 Task: Set the terrestrial reception parameters guard interval to 1/128.
Action: Mouse moved to (107, 13)
Screenshot: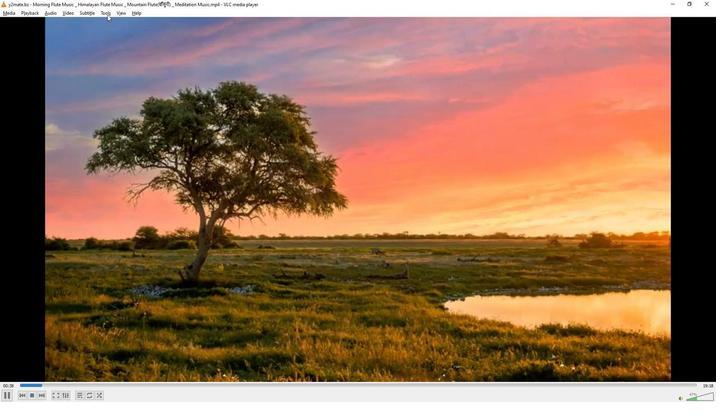 
Action: Mouse pressed left at (107, 13)
Screenshot: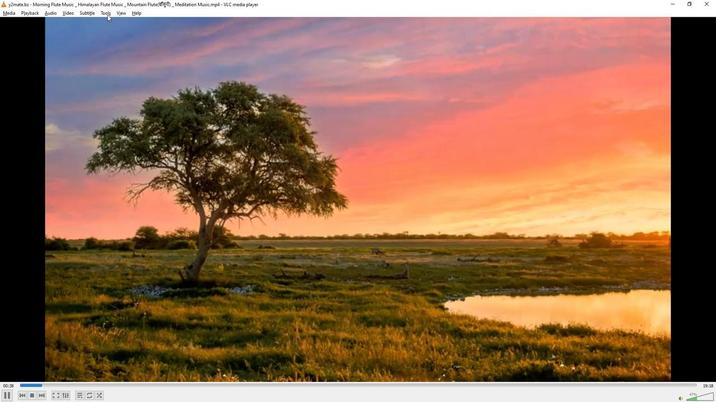 
Action: Mouse moved to (112, 101)
Screenshot: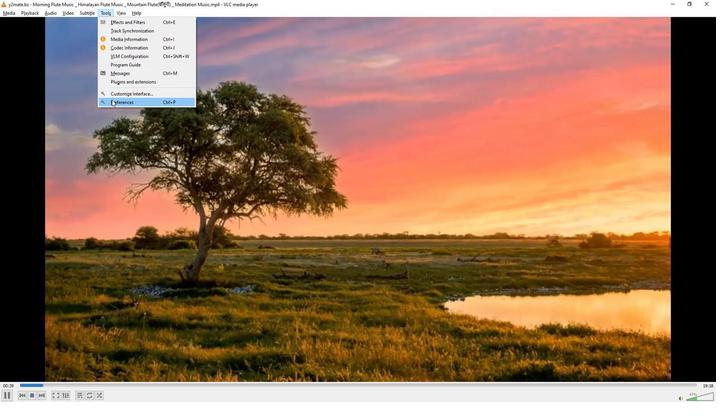 
Action: Mouse pressed left at (112, 101)
Screenshot: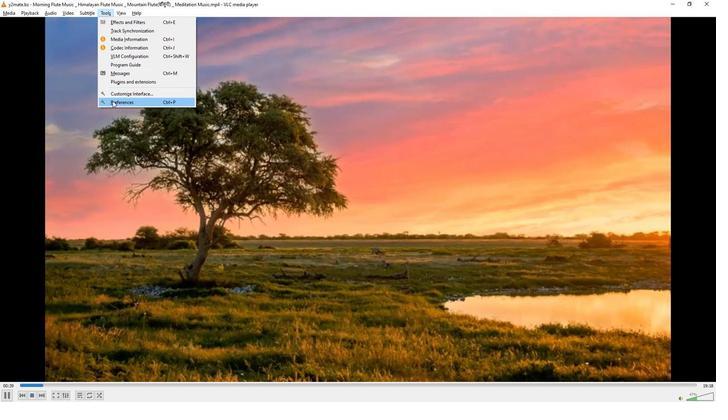 
Action: Mouse moved to (235, 326)
Screenshot: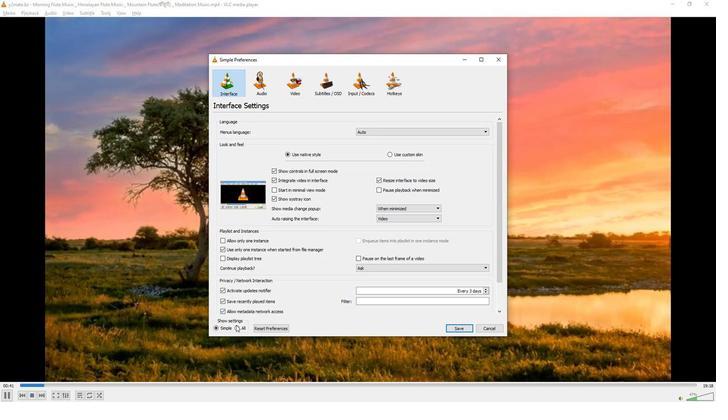 
Action: Mouse pressed left at (235, 326)
Screenshot: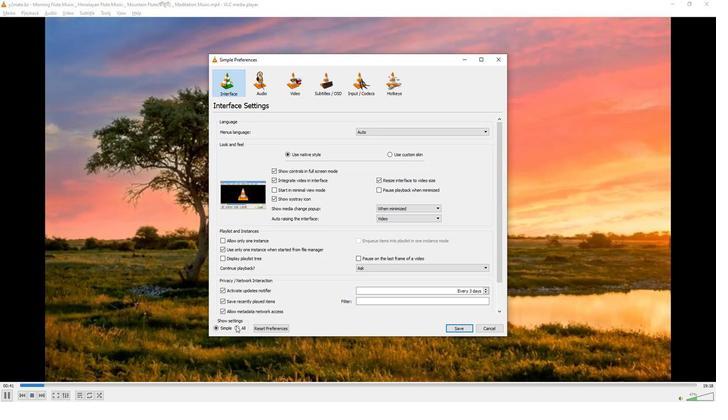 
Action: Mouse moved to (228, 201)
Screenshot: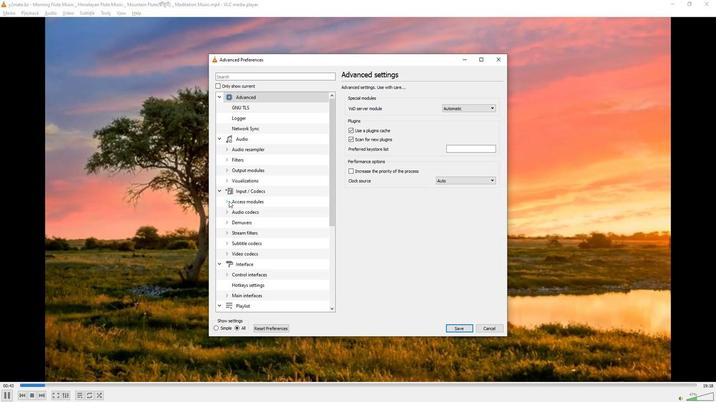 
Action: Mouse pressed left at (228, 201)
Screenshot: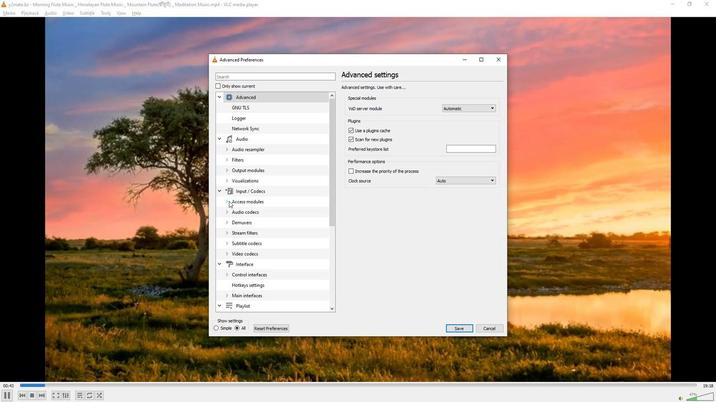 
Action: Mouse moved to (249, 266)
Screenshot: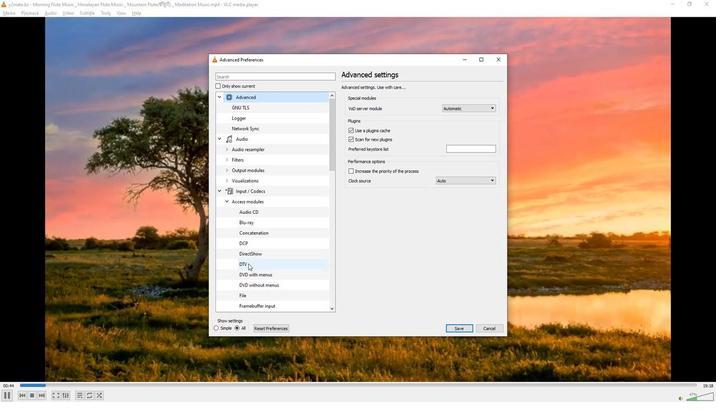 
Action: Mouse pressed left at (249, 266)
Screenshot: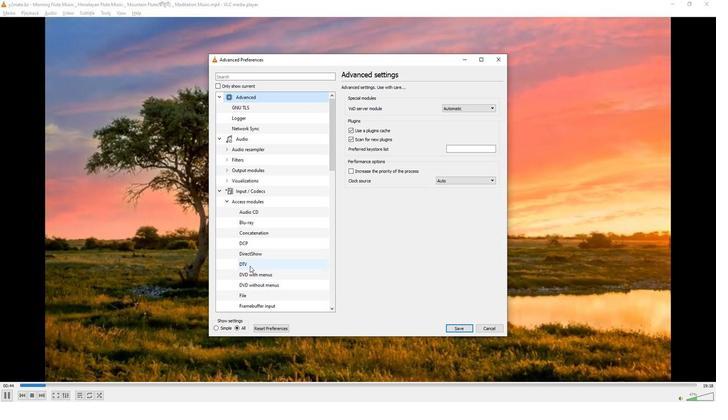 
Action: Mouse moved to (469, 172)
Screenshot: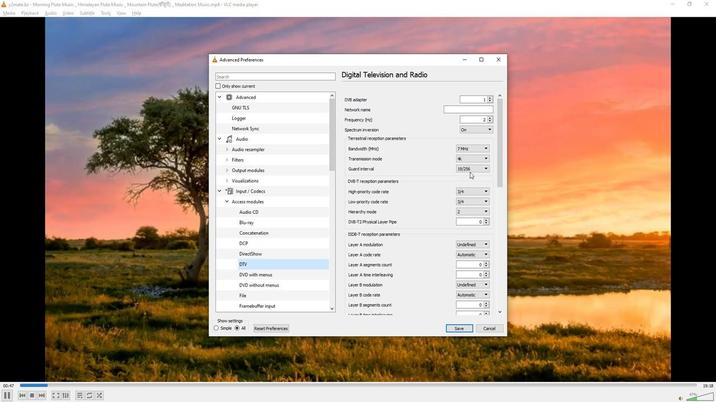 
Action: Mouse pressed left at (469, 172)
Screenshot: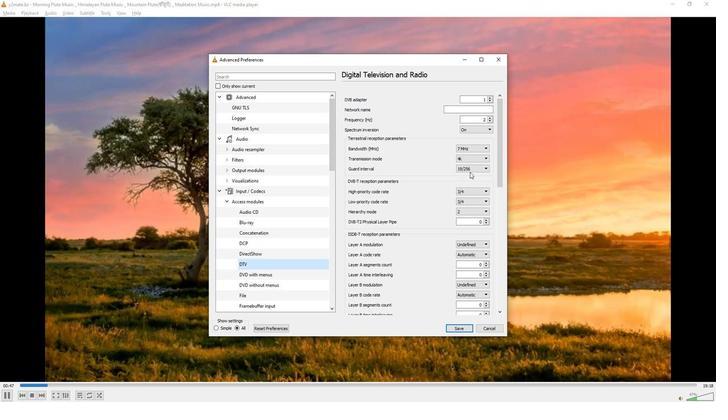 
Action: Mouse moved to (467, 178)
Screenshot: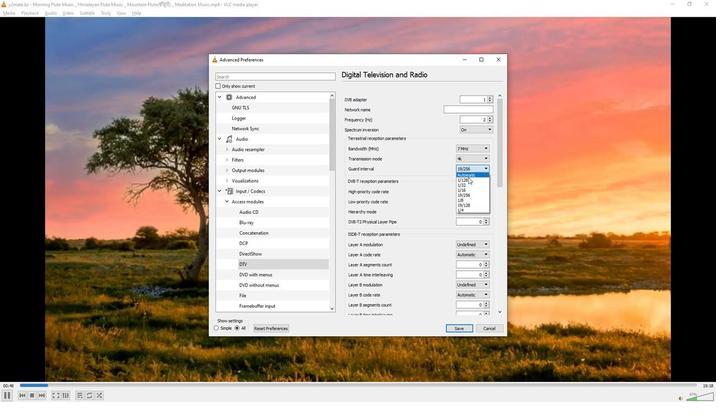 
Action: Mouse pressed left at (467, 178)
Screenshot: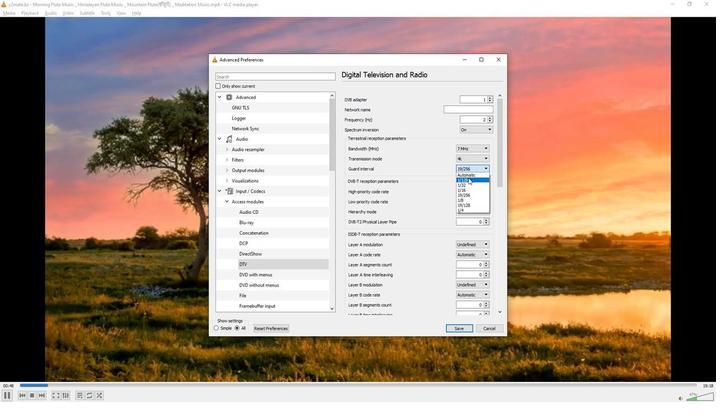 
